 Task: Add the task  Create API documentation for the app to the section Code Conquerors in the project TrialLine and add a Due Date to the respective task as 2023/10/04.
Action: Mouse moved to (49, 420)
Screenshot: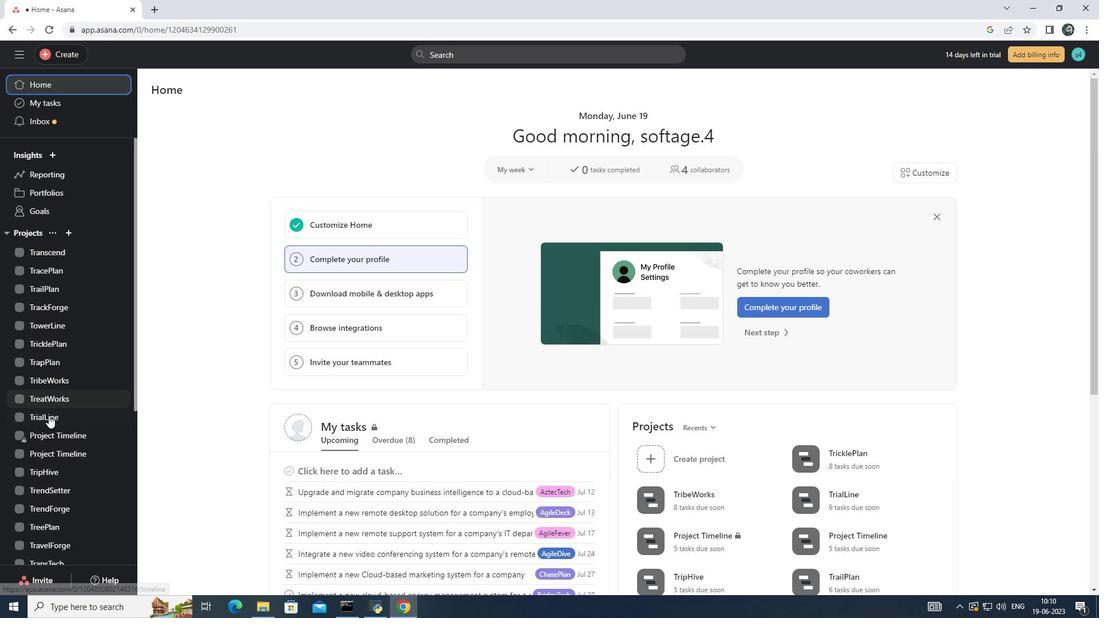 
Action: Mouse pressed left at (49, 420)
Screenshot: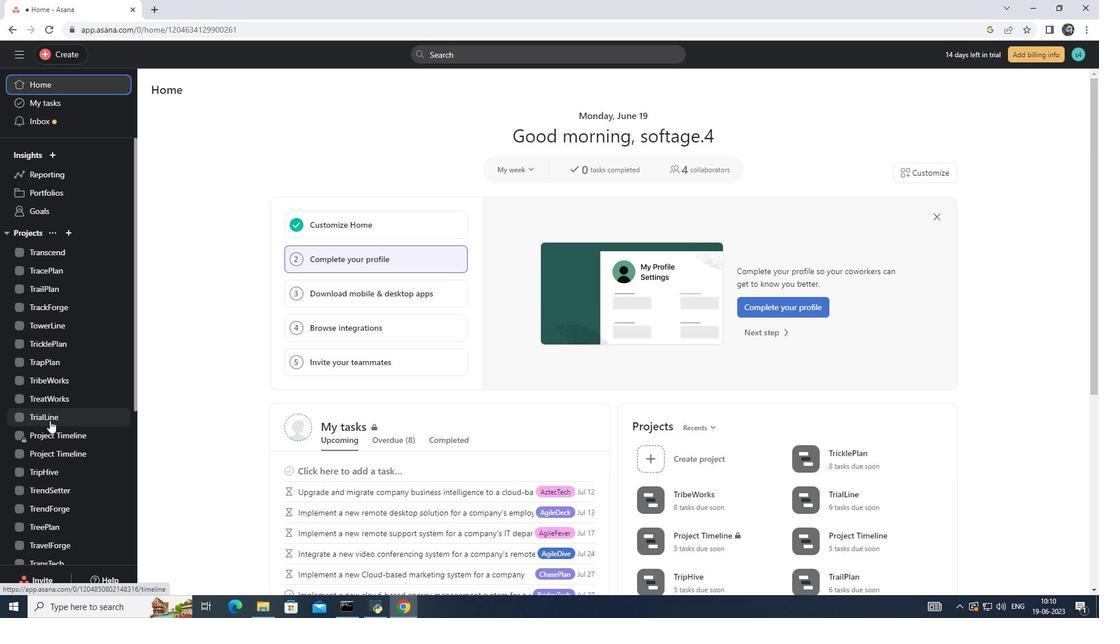 
Action: Mouse moved to (466, 272)
Screenshot: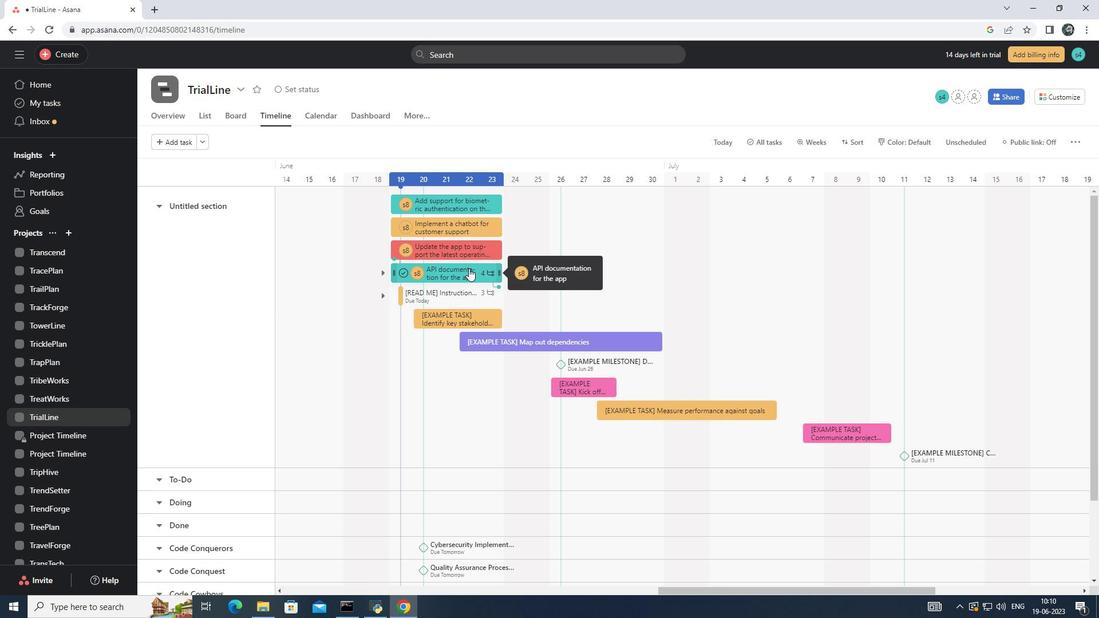 
Action: Mouse pressed left at (466, 272)
Screenshot: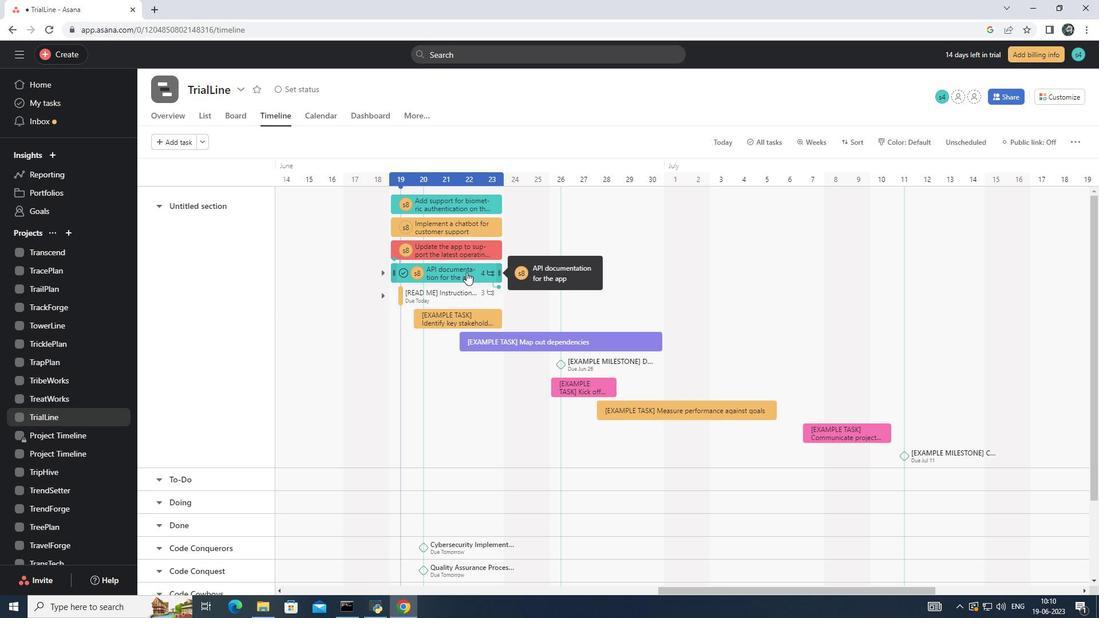 
Action: Mouse moved to (885, 249)
Screenshot: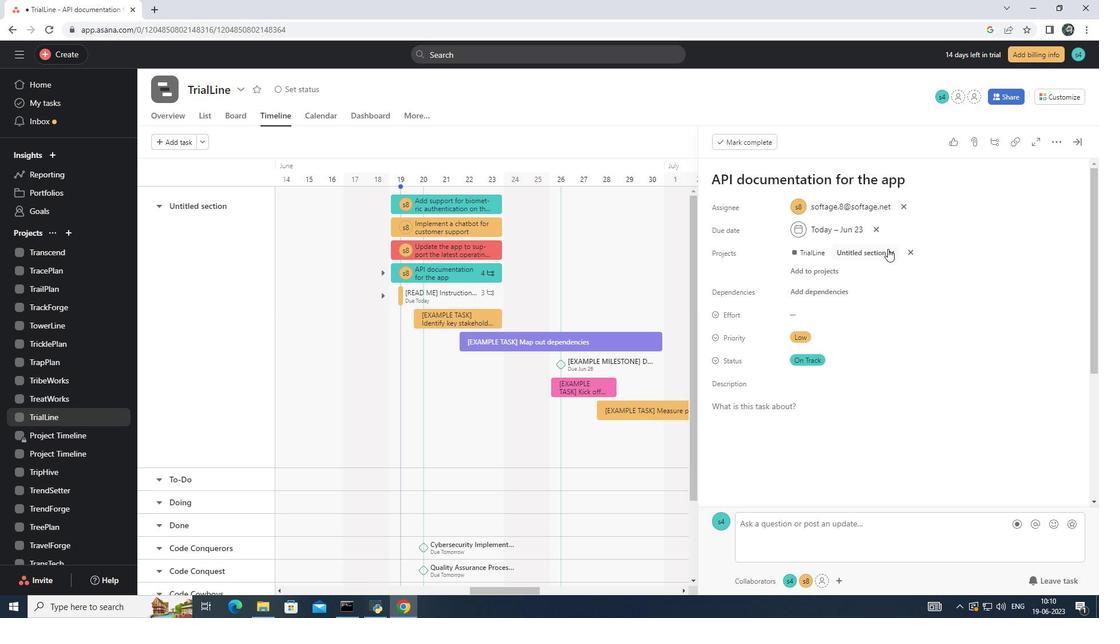 
Action: Mouse pressed left at (885, 249)
Screenshot: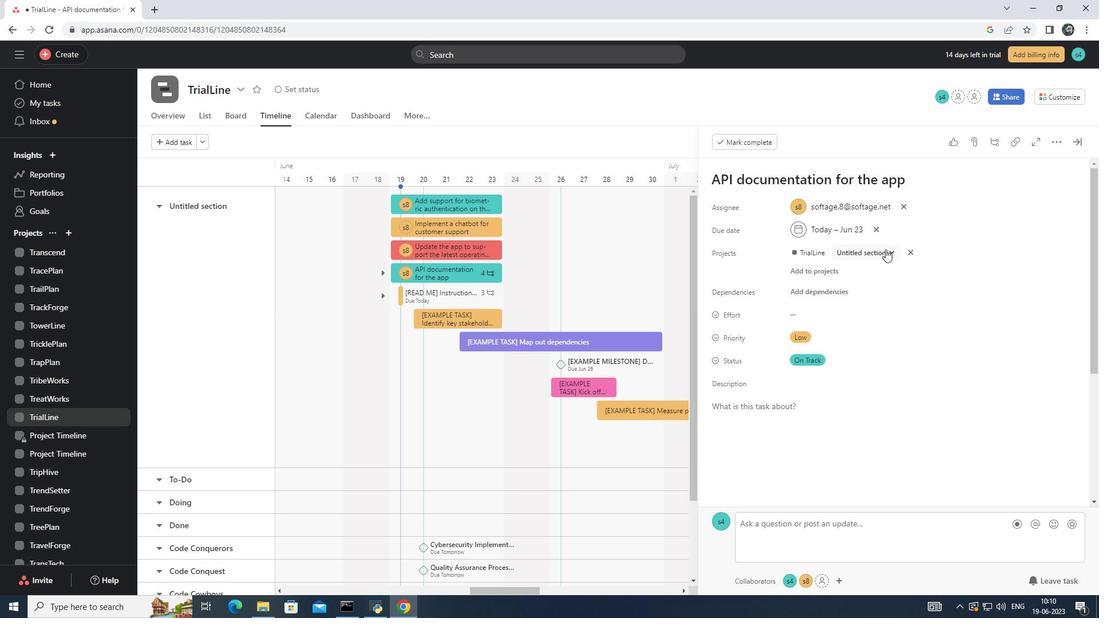 
Action: Mouse moved to (873, 360)
Screenshot: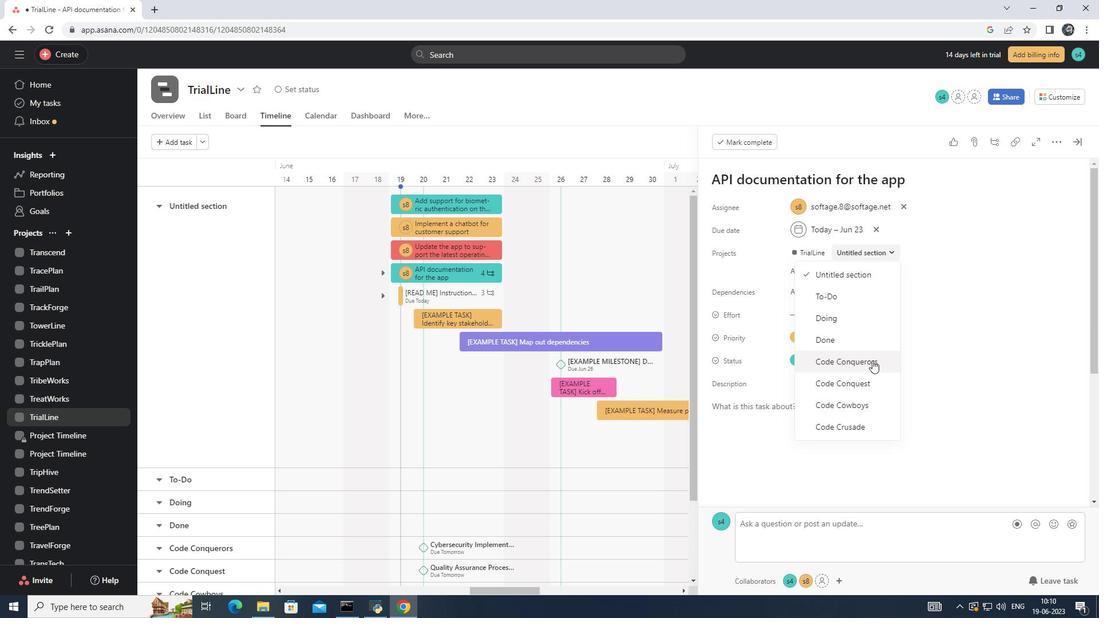 
Action: Mouse pressed left at (873, 360)
Screenshot: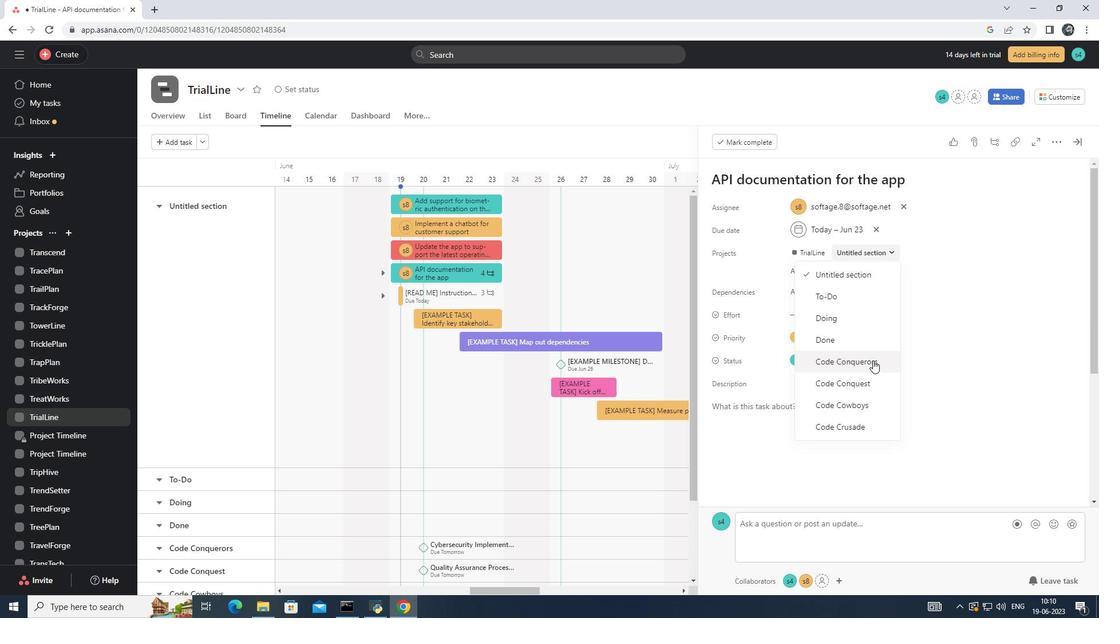 
Action: Mouse moved to (875, 227)
Screenshot: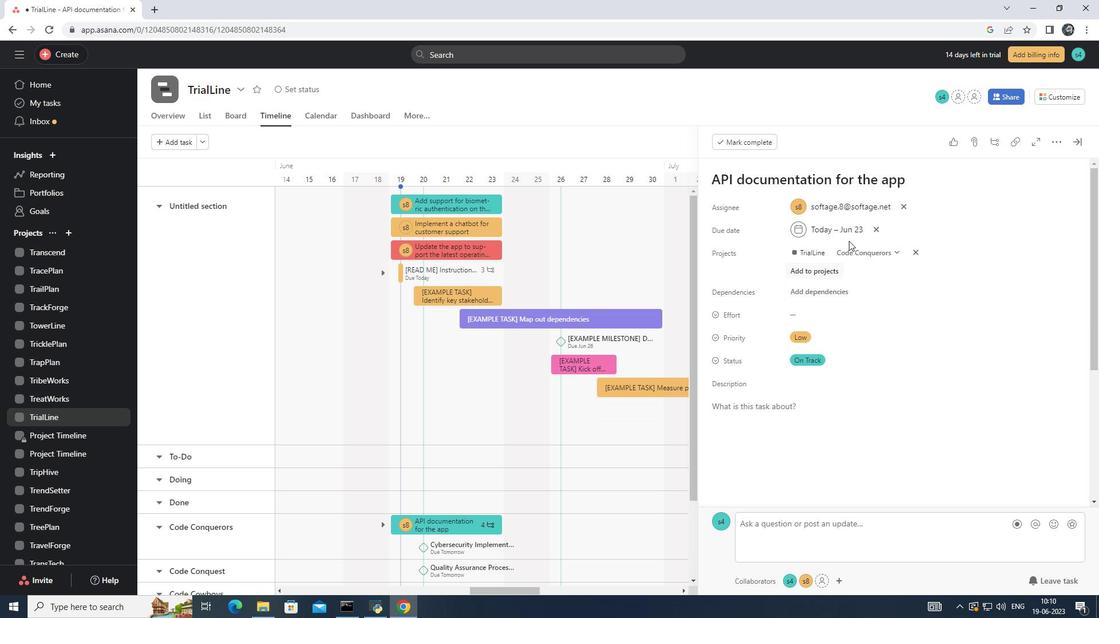 
Action: Mouse pressed left at (875, 227)
Screenshot: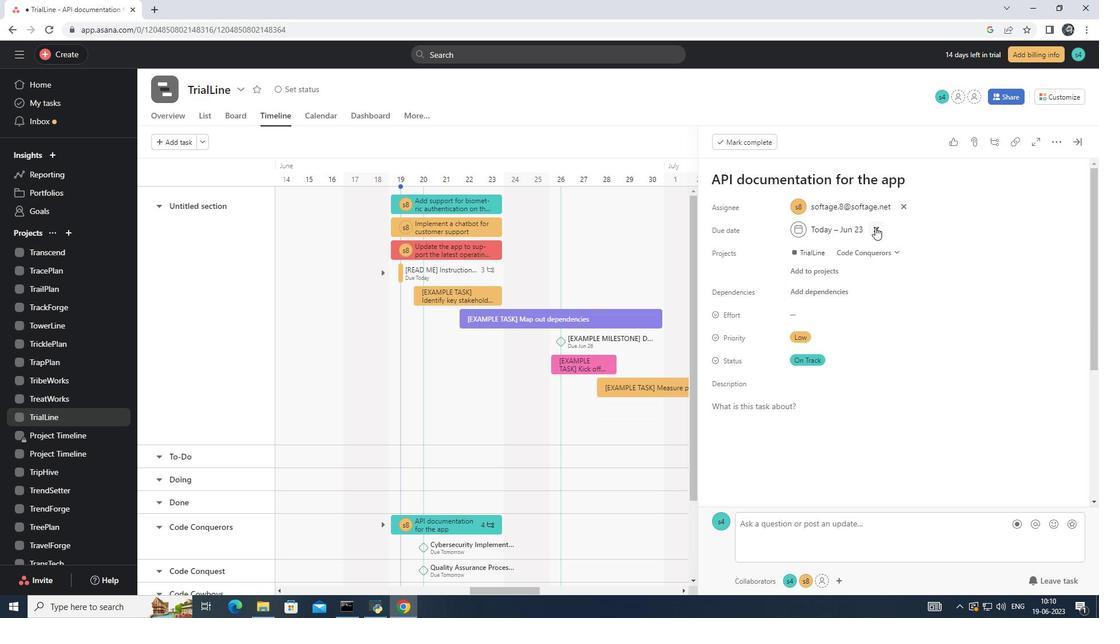 
Action: Mouse moved to (803, 225)
Screenshot: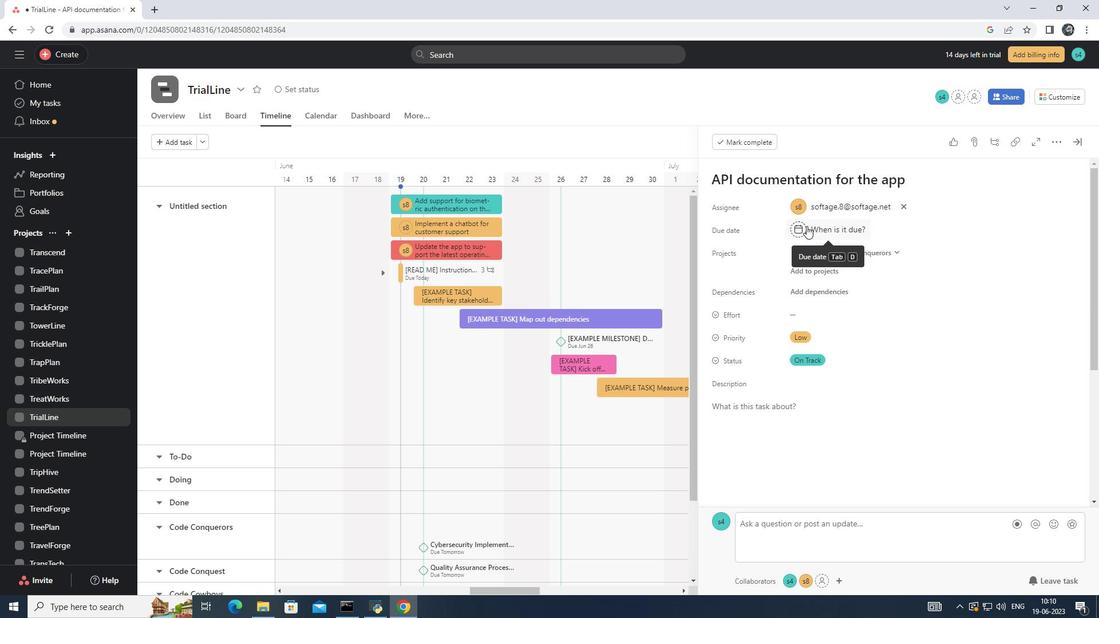 
Action: Mouse pressed left at (803, 225)
Screenshot: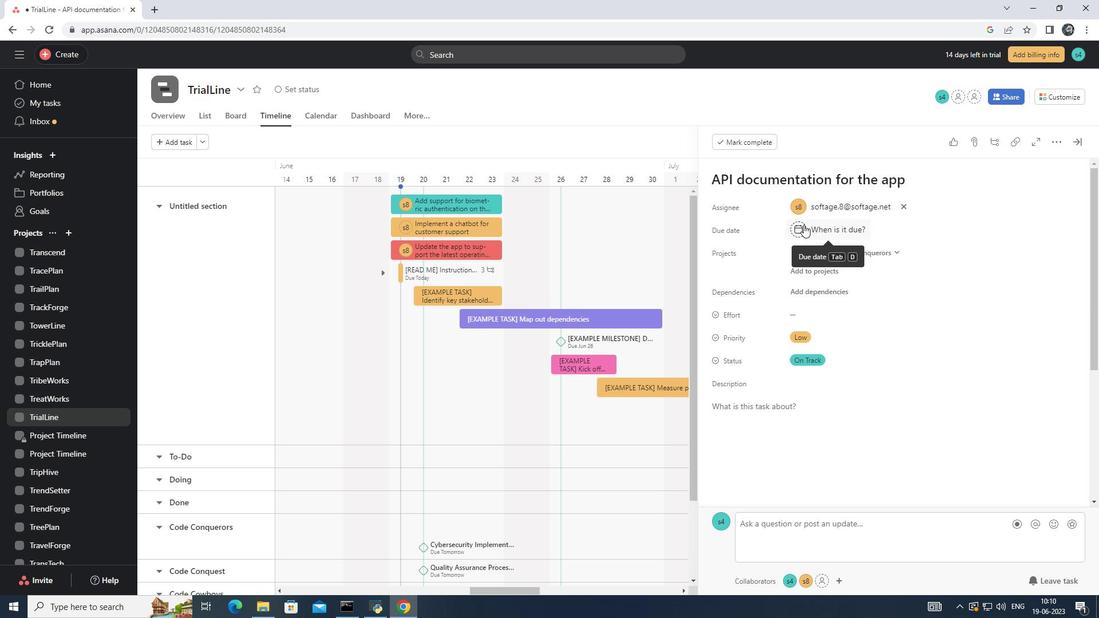 
Action: Mouse moved to (901, 256)
Screenshot: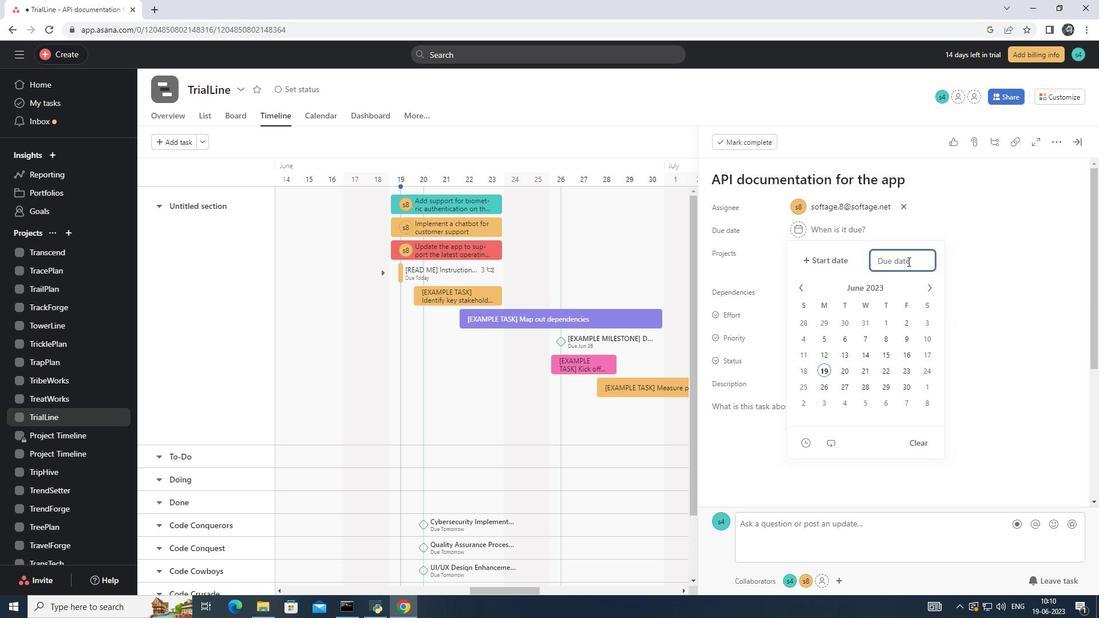 
Action: Key pressed 2
Screenshot: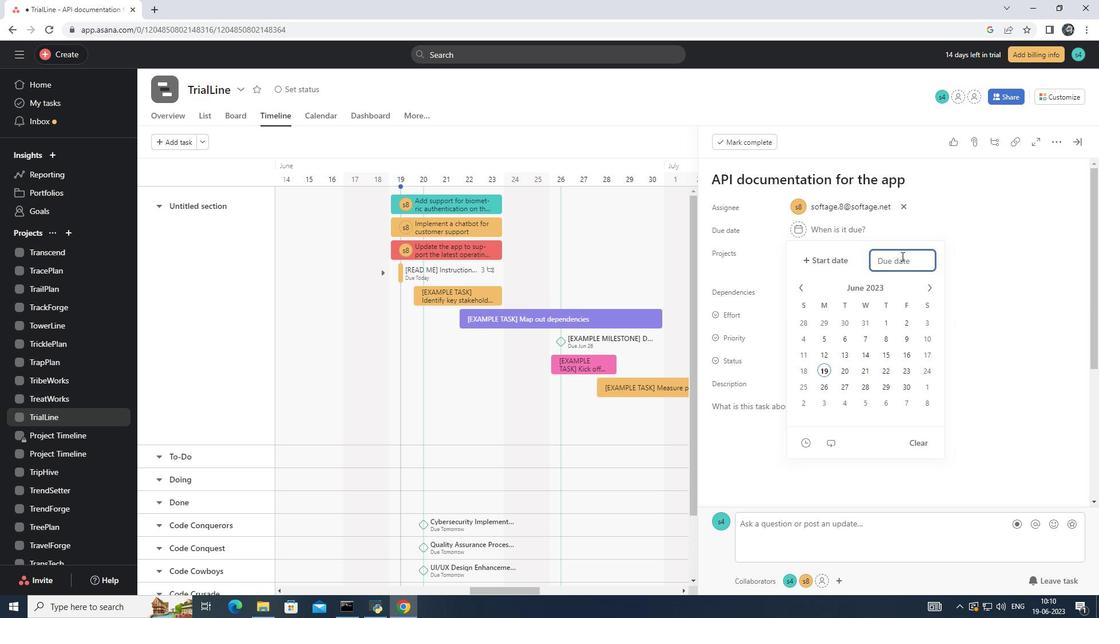
Action: Mouse moved to (901, 256)
Screenshot: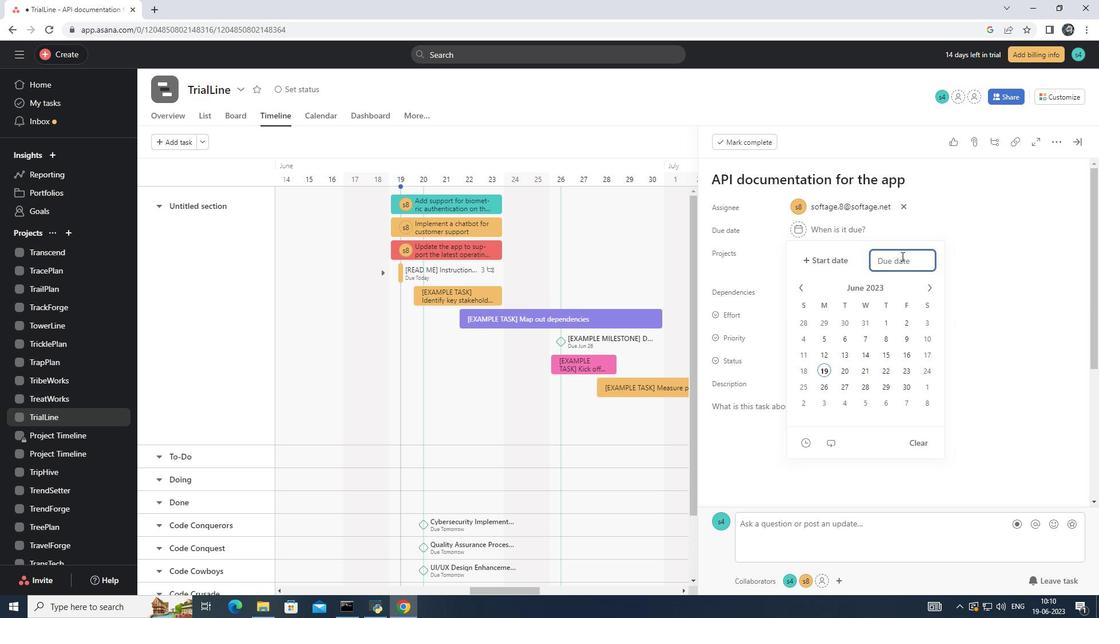 
Action: Key pressed 023
Screenshot: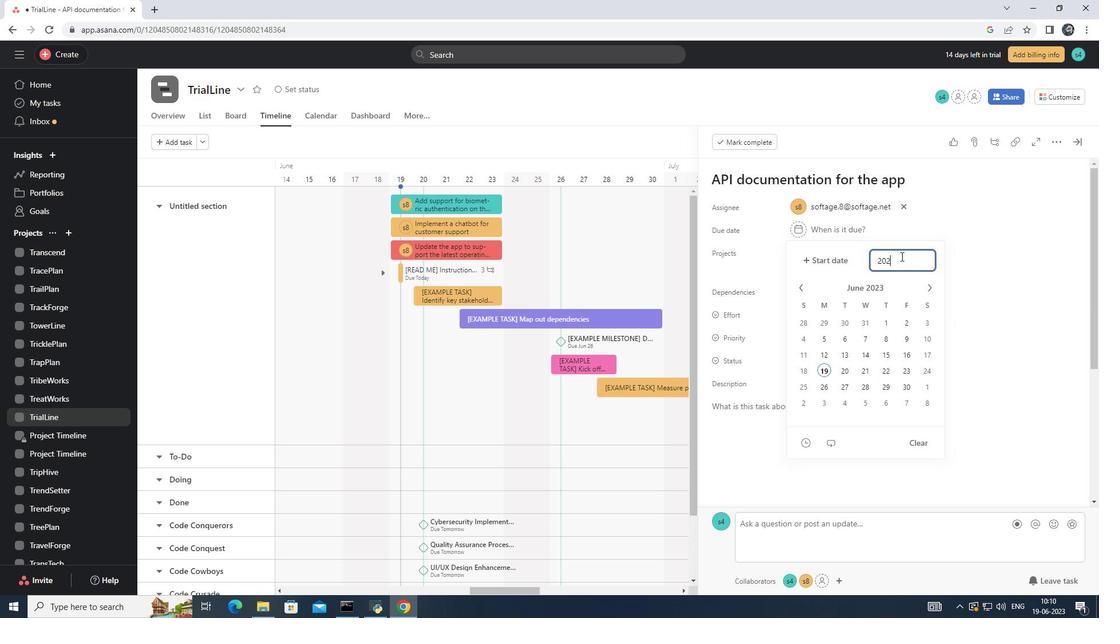 
Action: Mouse moved to (896, 252)
Screenshot: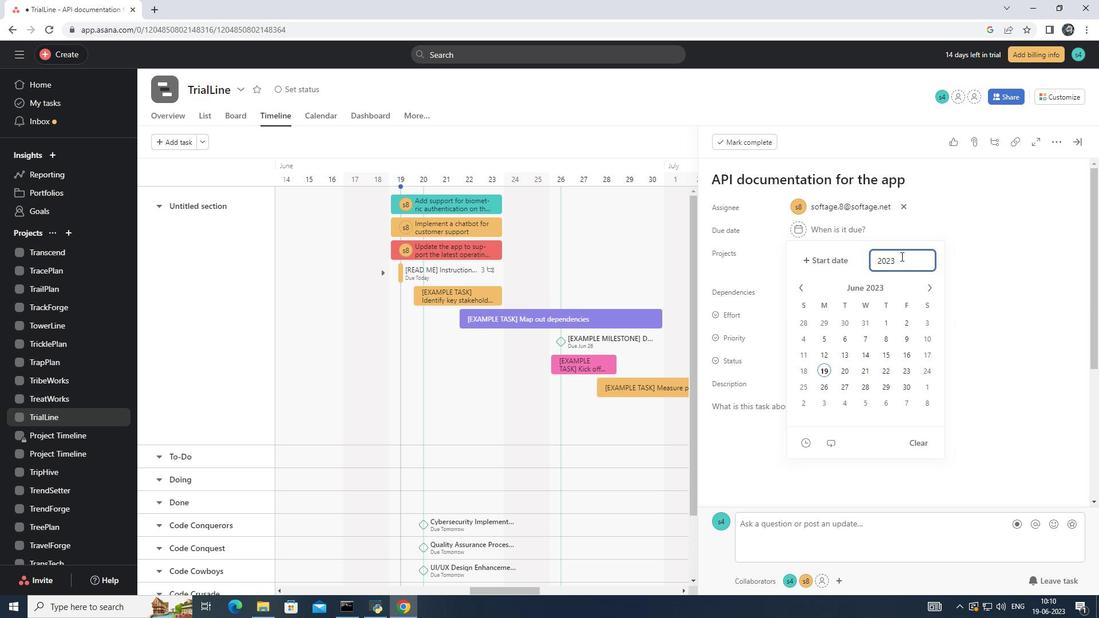 
Action: Key pressed /10/04<Key.enter>
Screenshot: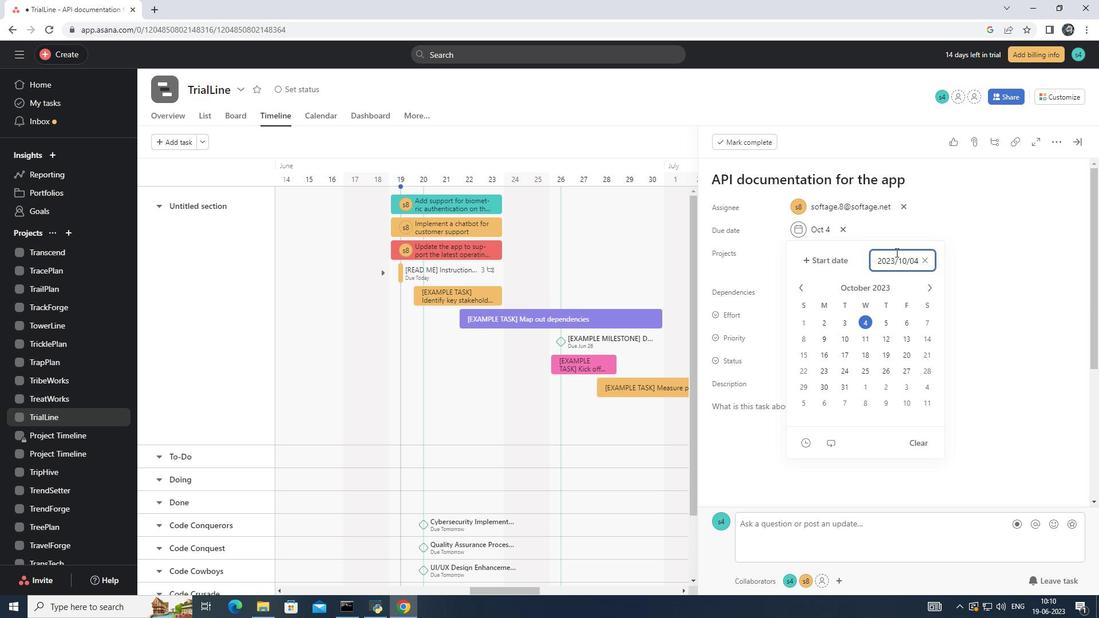 
